 Task: Set the Y offset for the RSS and Atom feed display to 20.
Action: Mouse moved to (133, 13)
Screenshot: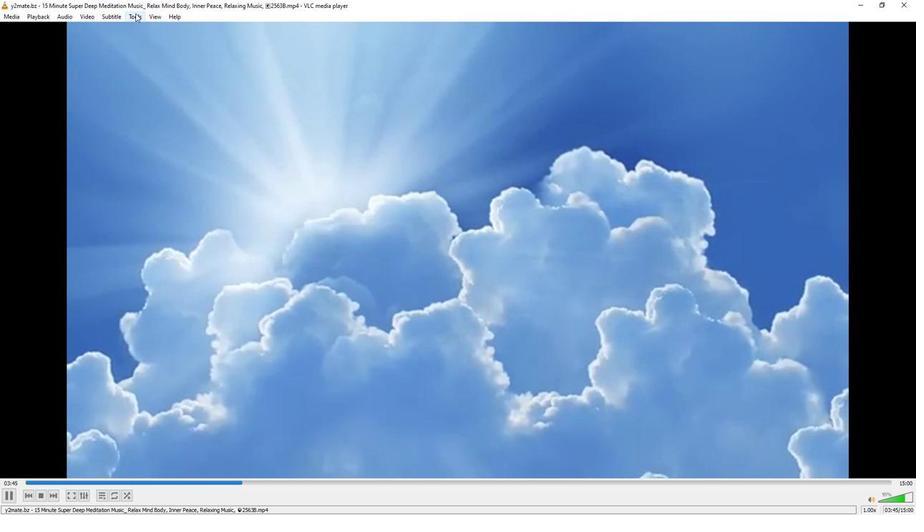 
Action: Mouse pressed left at (133, 13)
Screenshot: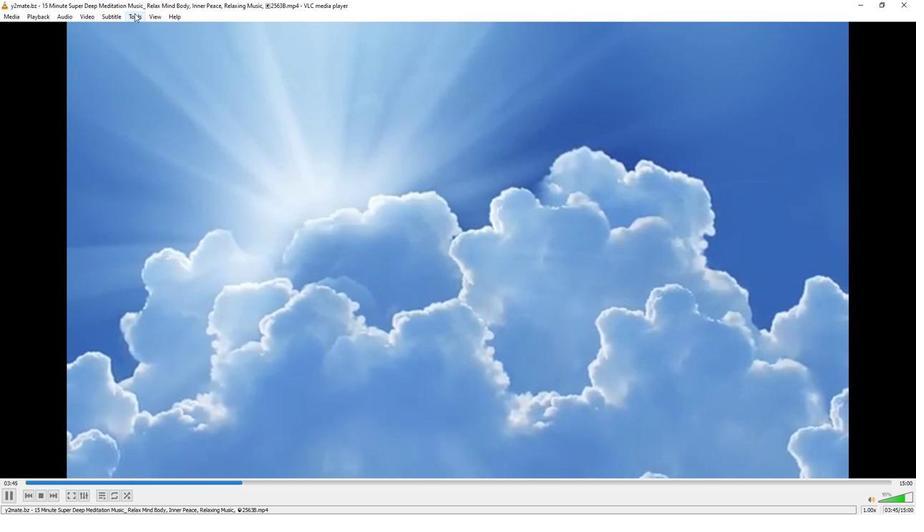 
Action: Mouse moved to (167, 128)
Screenshot: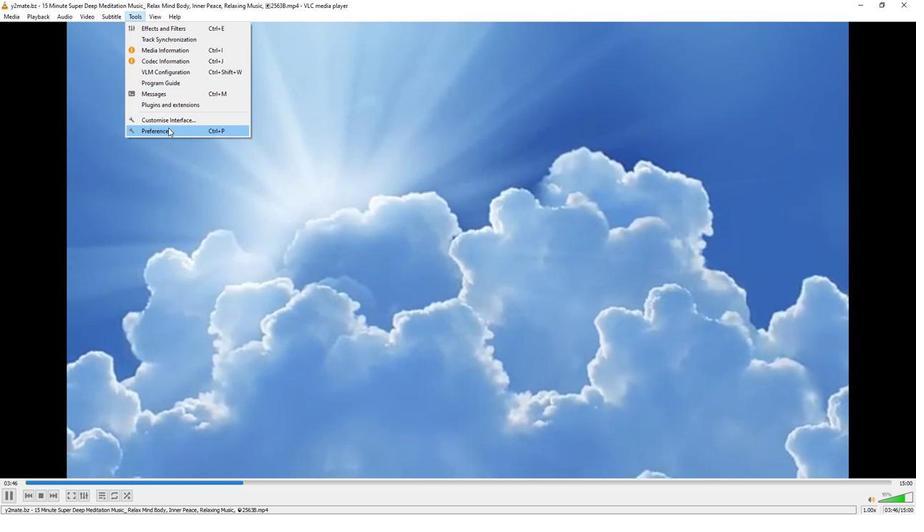 
Action: Mouse pressed left at (167, 128)
Screenshot: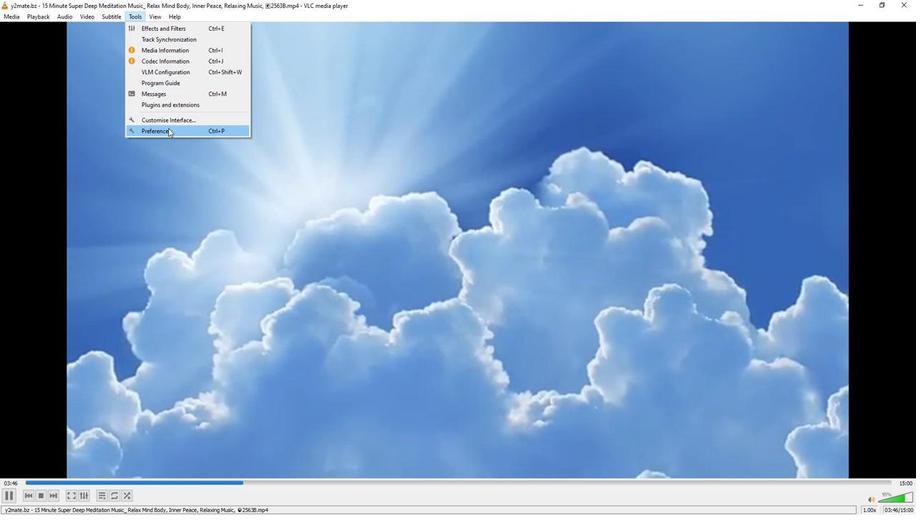 
Action: Mouse moved to (301, 418)
Screenshot: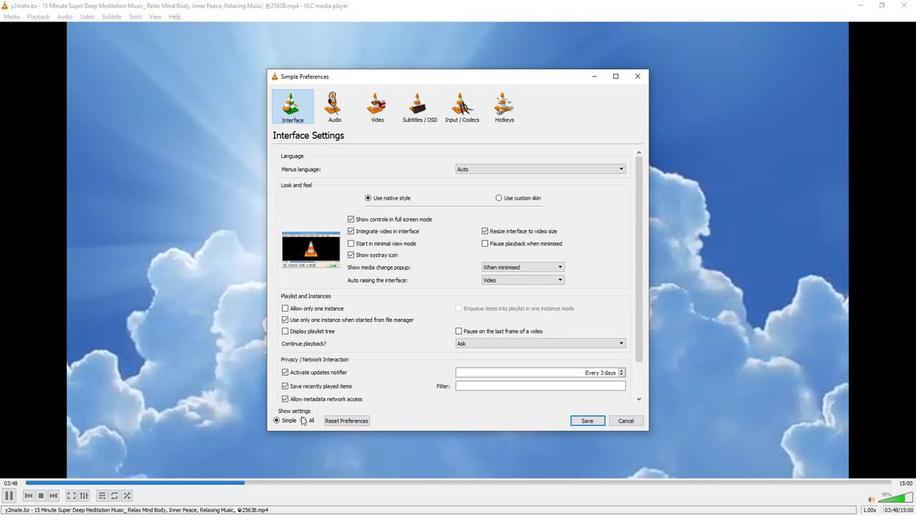 
Action: Mouse pressed left at (301, 418)
Screenshot: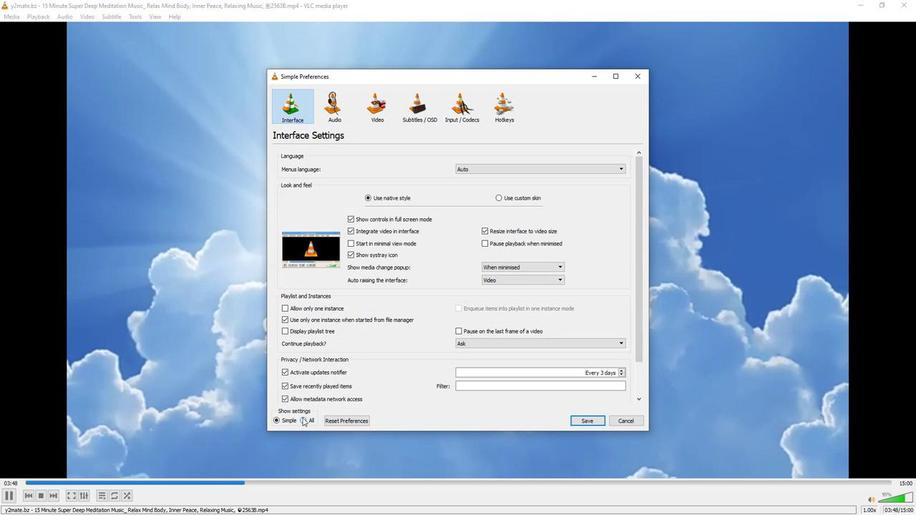 
Action: Mouse moved to (317, 354)
Screenshot: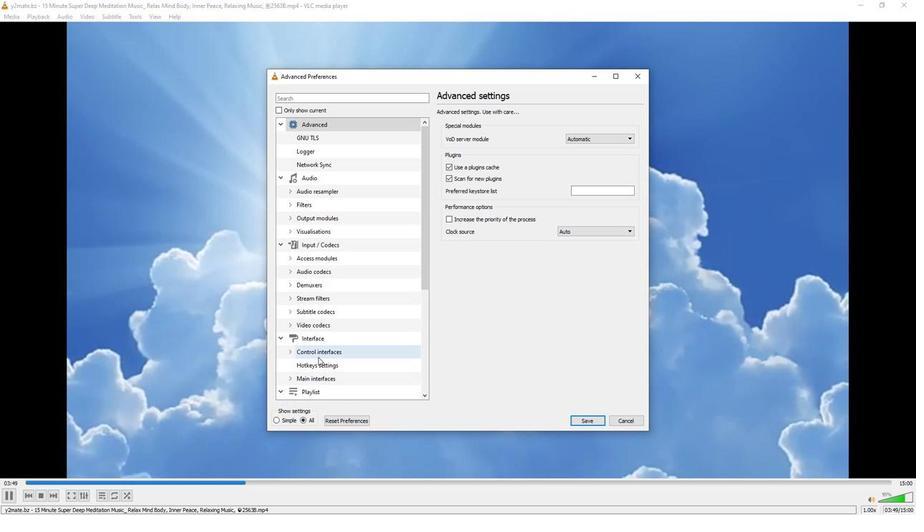 
Action: Mouse scrolled (317, 354) with delta (0, 0)
Screenshot: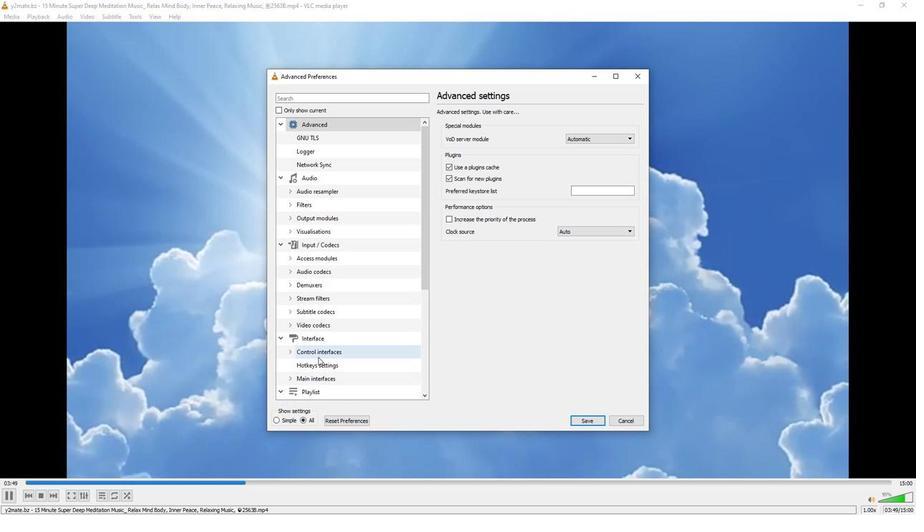 
Action: Mouse moved to (317, 351)
Screenshot: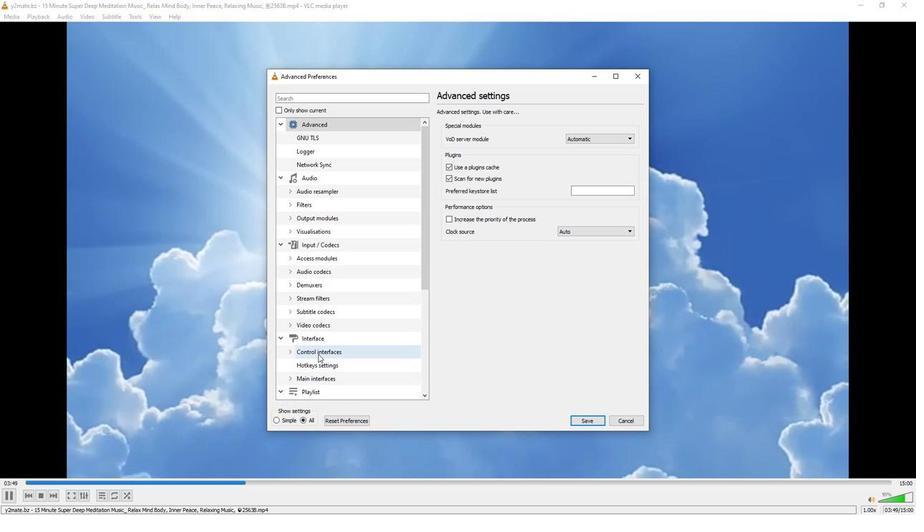 
Action: Mouse scrolled (317, 351) with delta (0, 0)
Screenshot: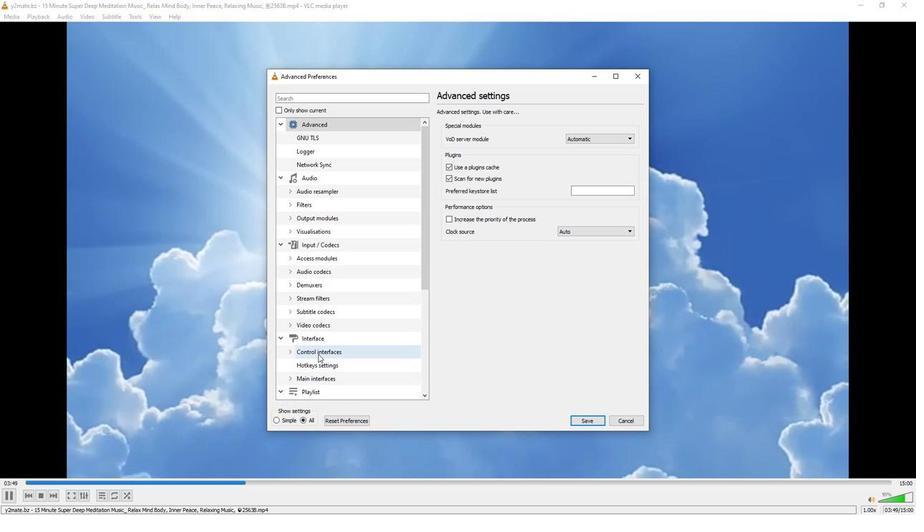 
Action: Mouse moved to (317, 349)
Screenshot: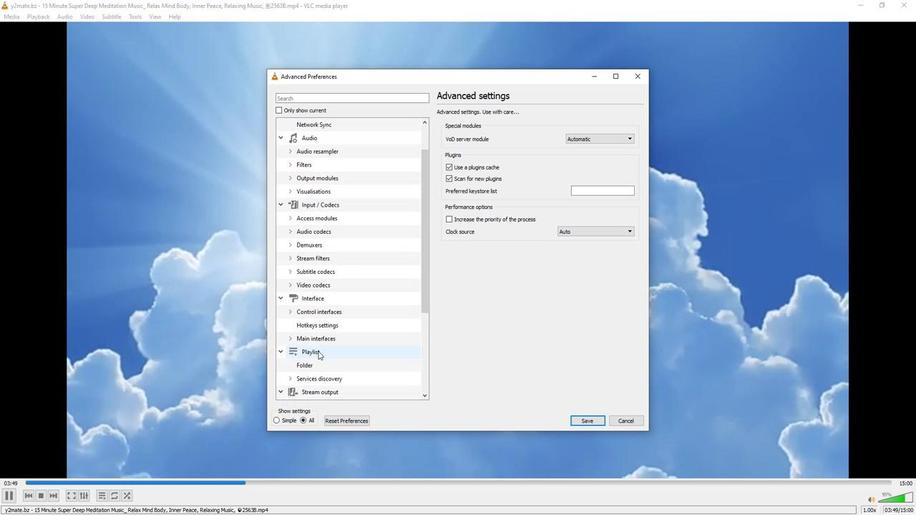 
Action: Mouse scrolled (317, 348) with delta (0, 0)
Screenshot: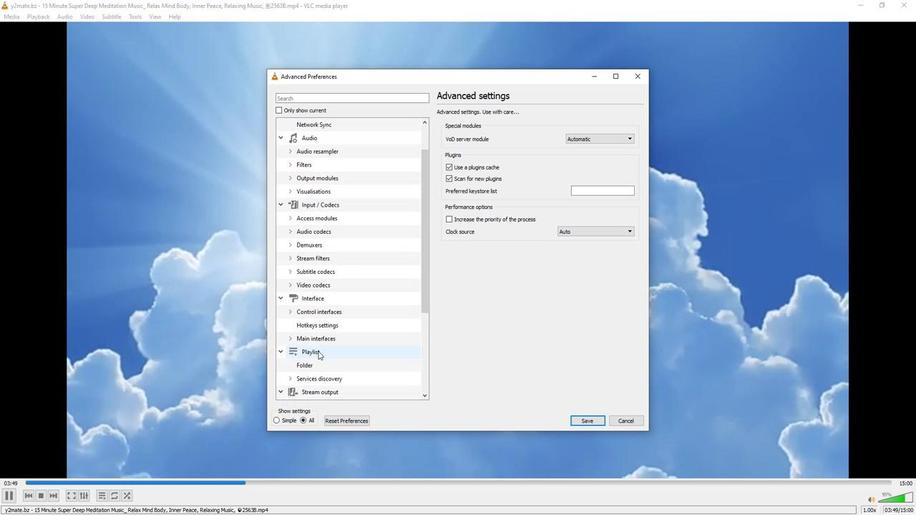
Action: Mouse moved to (316, 345)
Screenshot: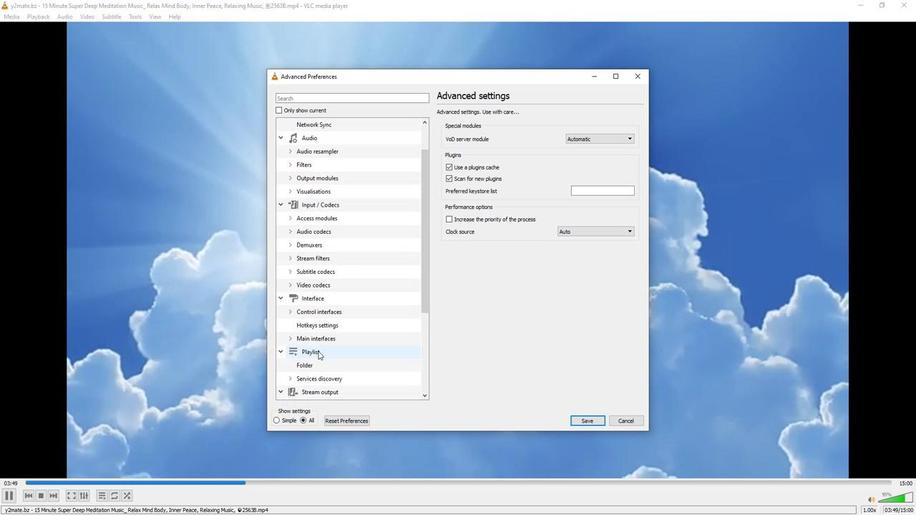 
Action: Mouse scrolled (316, 345) with delta (0, 0)
Screenshot: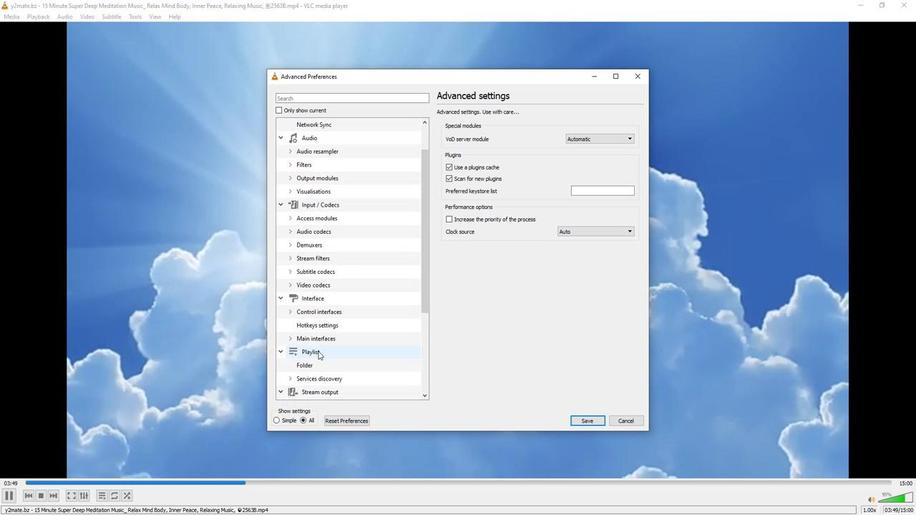 
Action: Mouse moved to (316, 342)
Screenshot: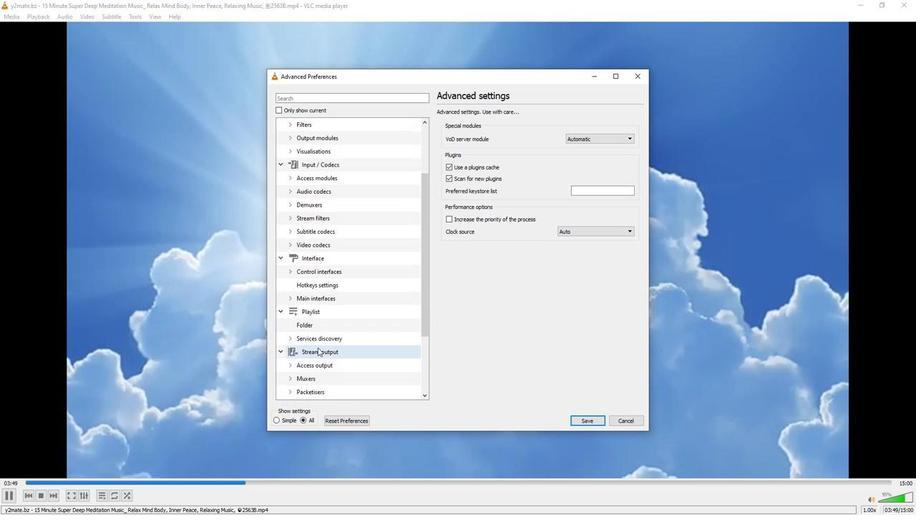 
Action: Mouse scrolled (316, 341) with delta (0, 0)
Screenshot: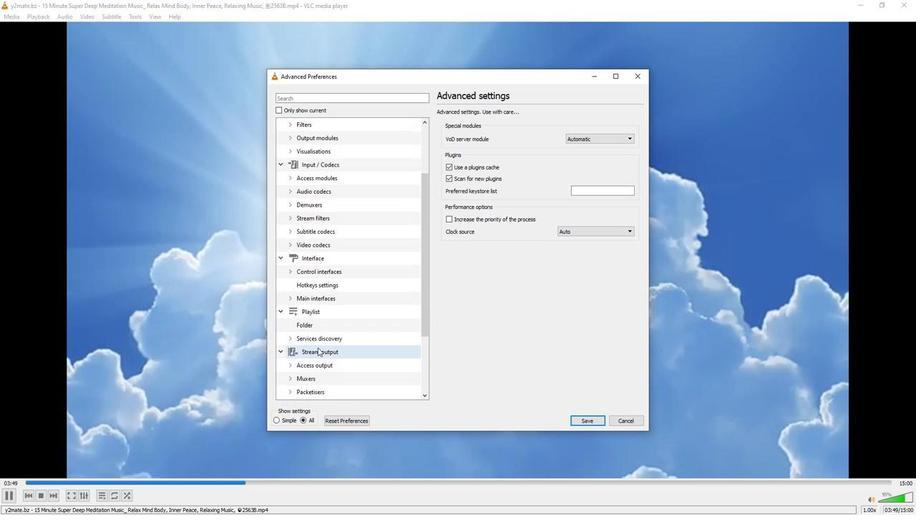 
Action: Mouse moved to (316, 339)
Screenshot: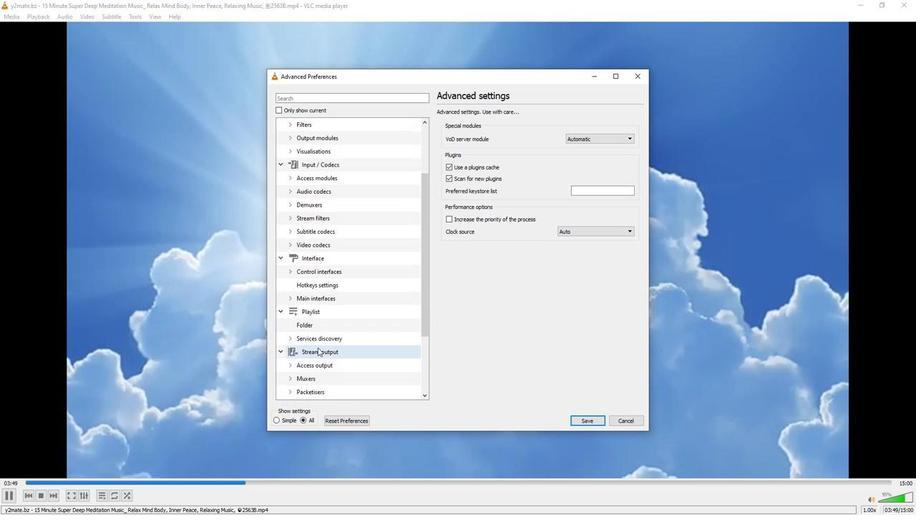 
Action: Mouse scrolled (316, 338) with delta (0, 0)
Screenshot: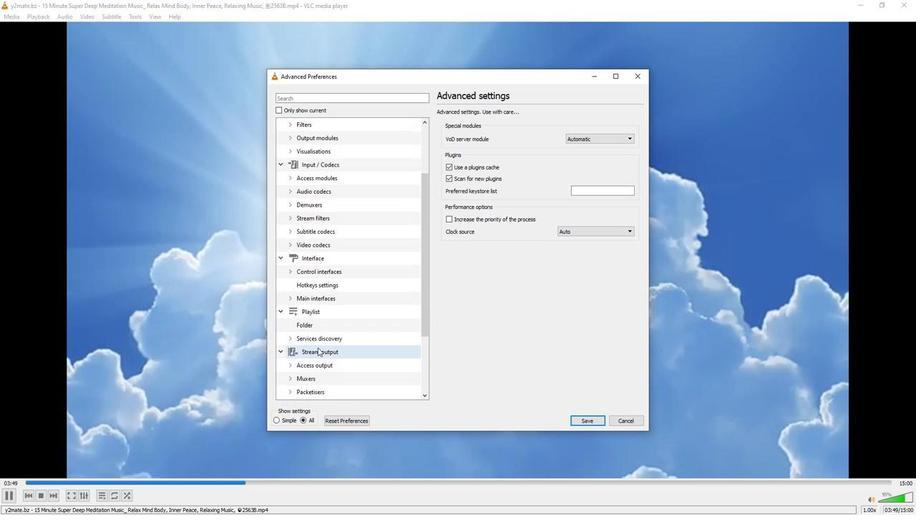 
Action: Mouse moved to (316, 335)
Screenshot: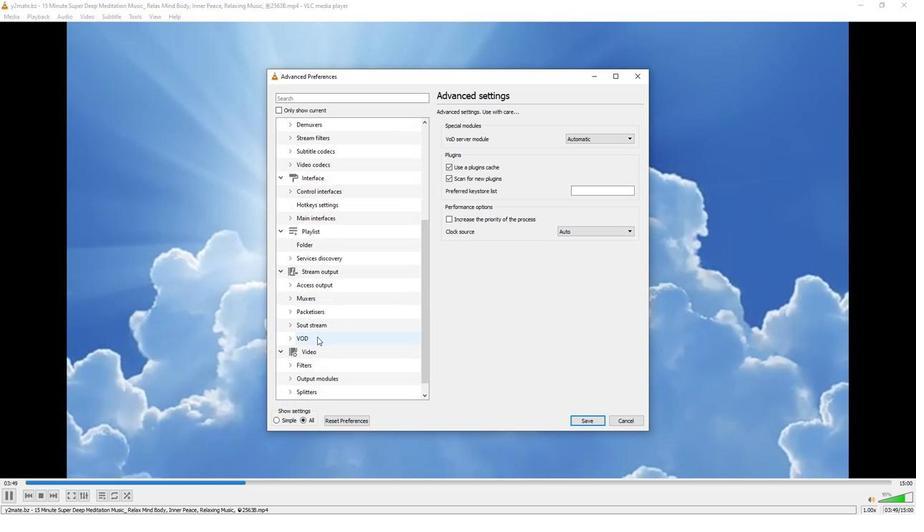 
Action: Mouse scrolled (316, 335) with delta (0, 0)
Screenshot: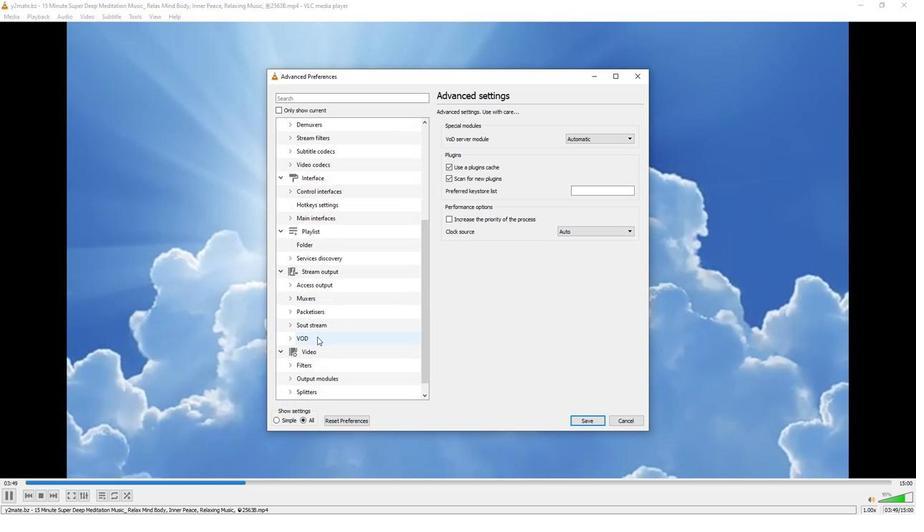 
Action: Mouse moved to (288, 393)
Screenshot: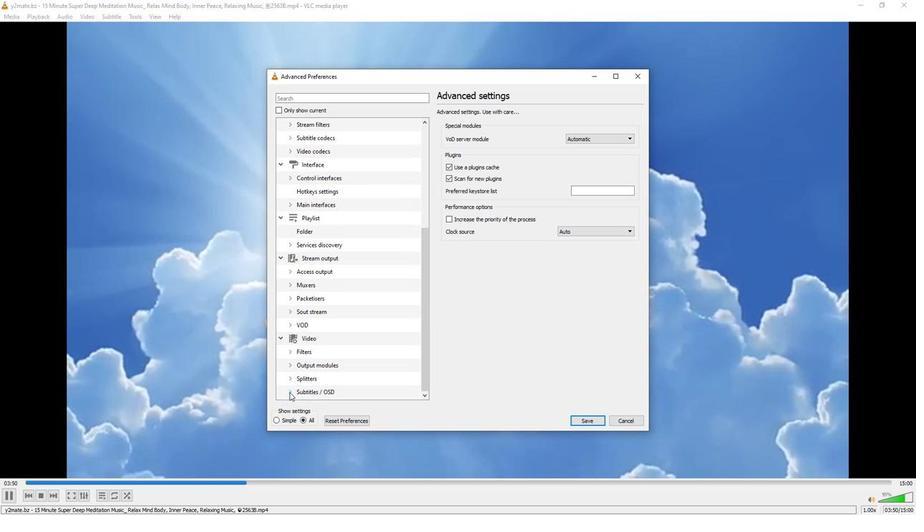 
Action: Mouse pressed left at (288, 393)
Screenshot: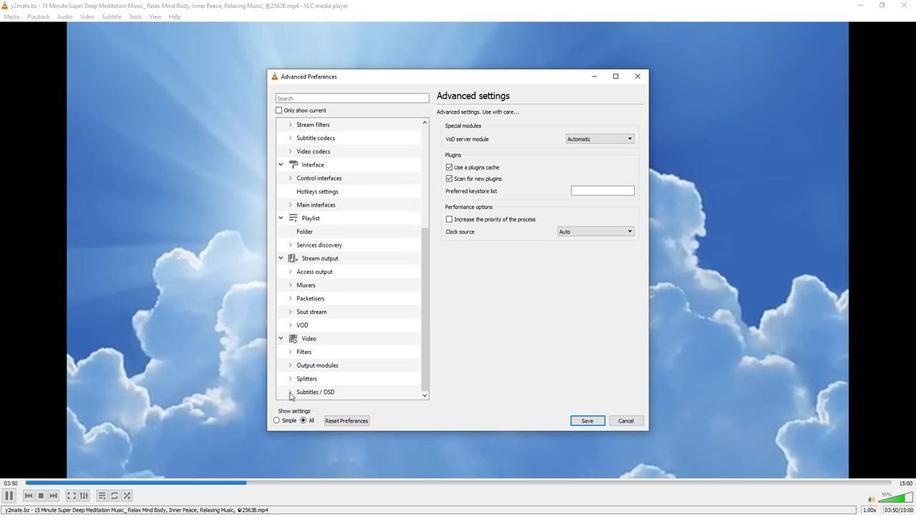 
Action: Mouse moved to (304, 357)
Screenshot: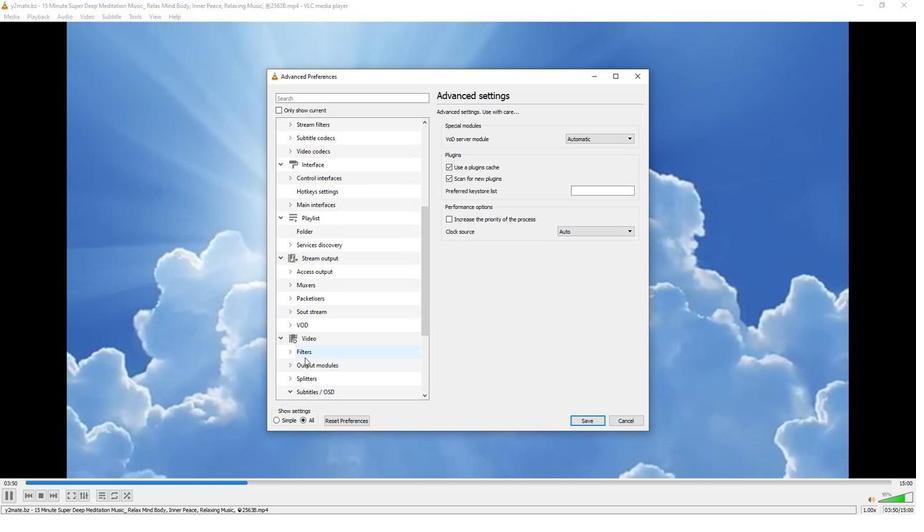 
Action: Mouse scrolled (304, 356) with delta (0, 0)
Screenshot: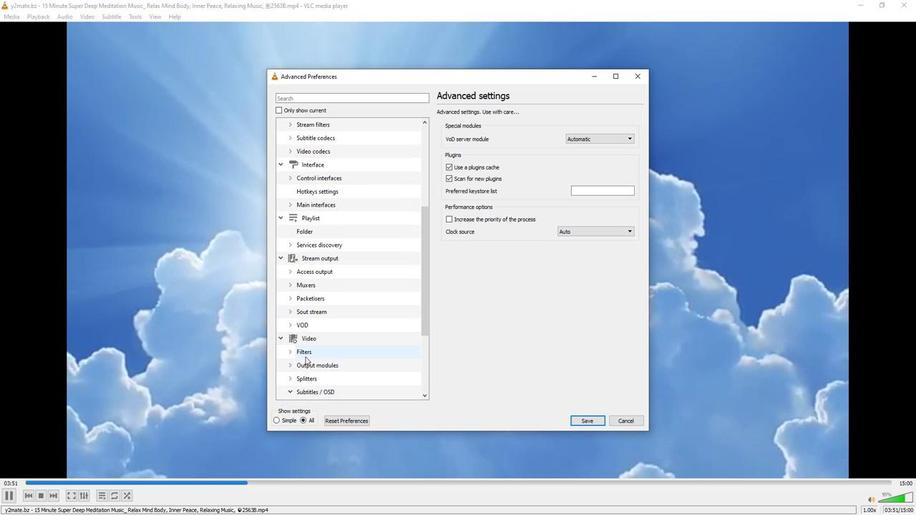
Action: Mouse scrolled (304, 356) with delta (0, 0)
Screenshot: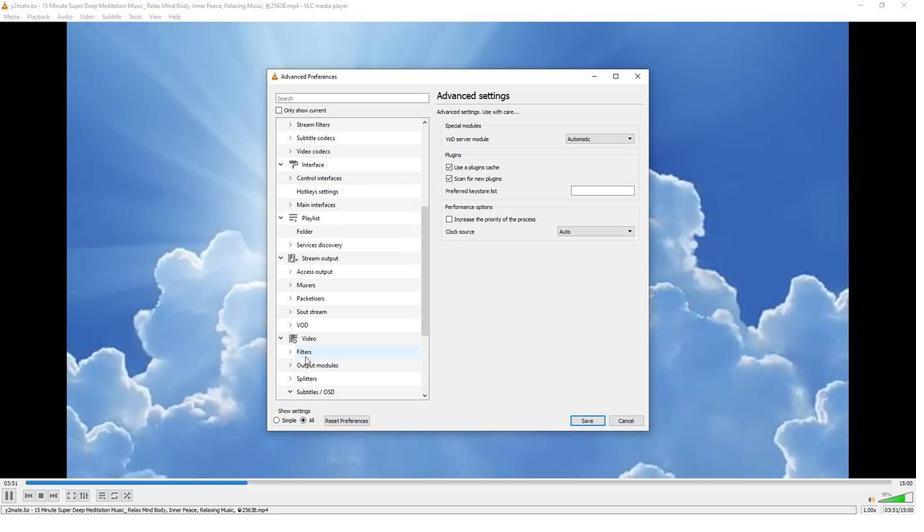 
Action: Mouse scrolled (304, 357) with delta (0, 0)
Screenshot: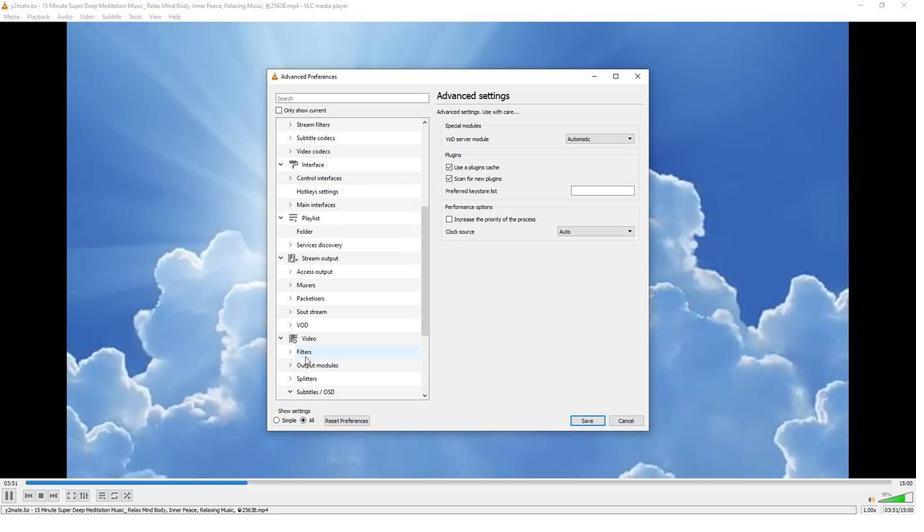 
Action: Mouse scrolled (304, 356) with delta (0, 0)
Screenshot: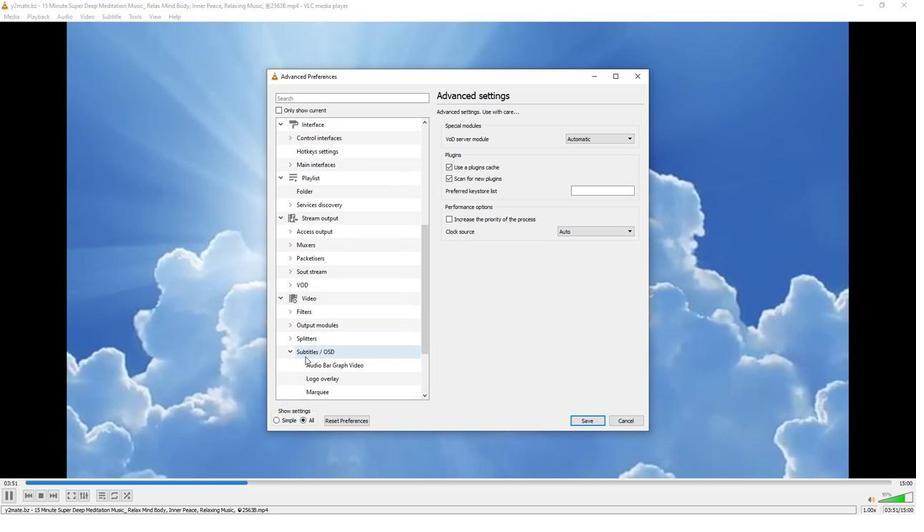 
Action: Mouse scrolled (304, 356) with delta (0, 0)
Screenshot: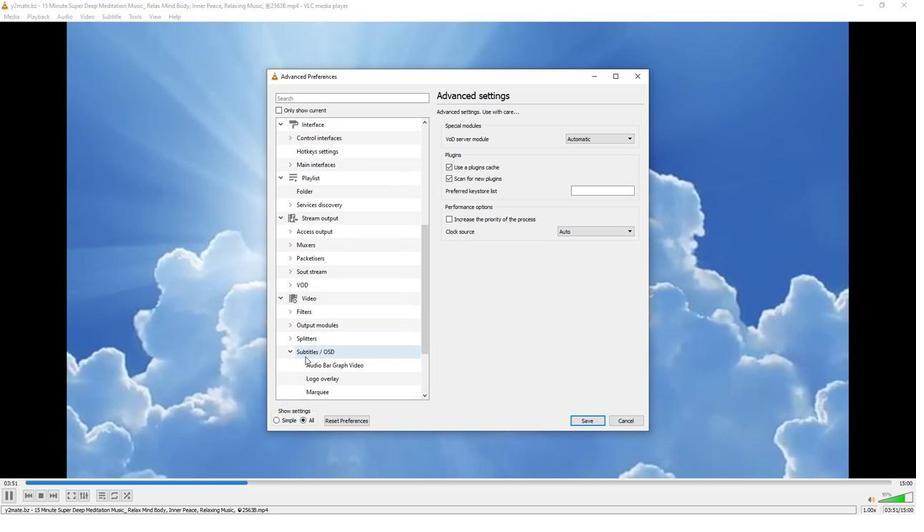 
Action: Mouse moved to (304, 356)
Screenshot: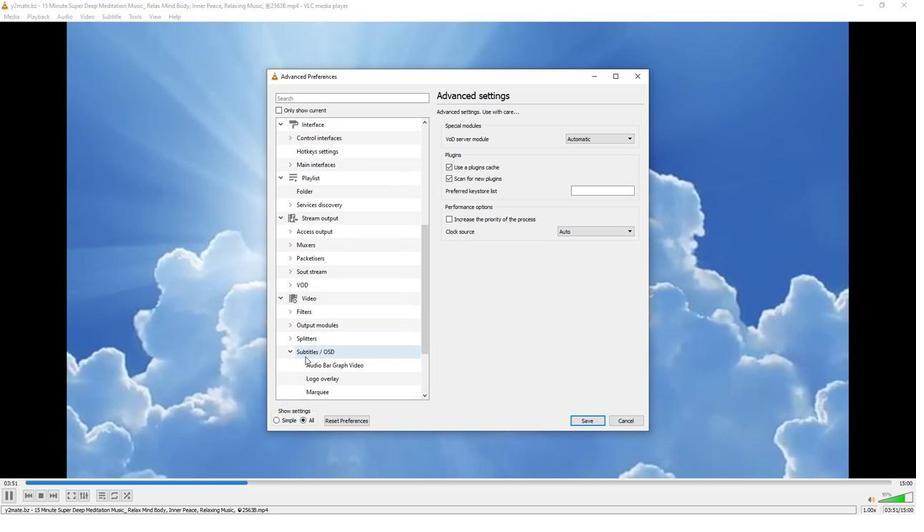 
Action: Mouse scrolled (304, 356) with delta (0, 0)
Screenshot: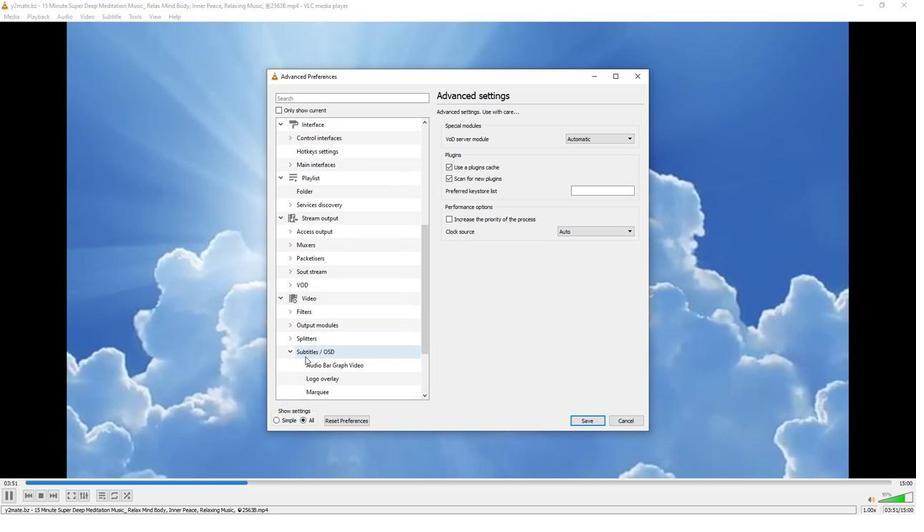 
Action: Mouse moved to (304, 351)
Screenshot: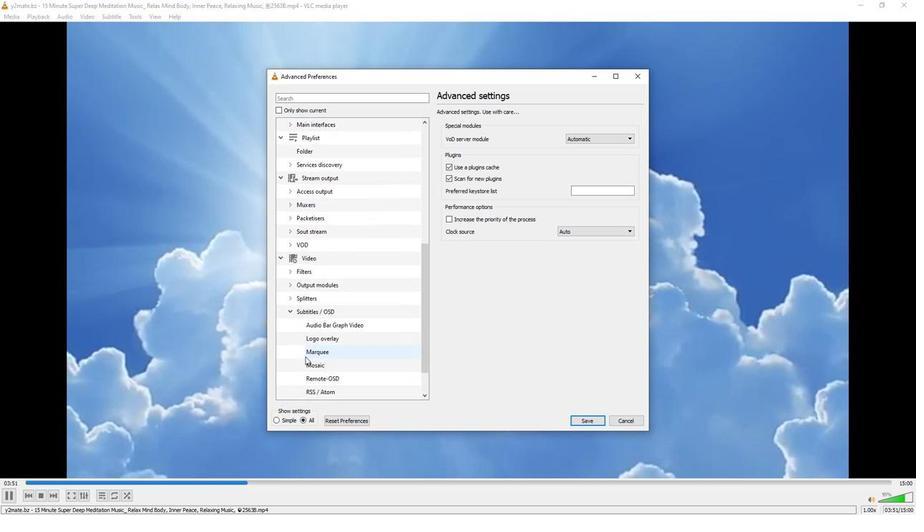 
Action: Mouse scrolled (304, 351) with delta (0, 0)
Screenshot: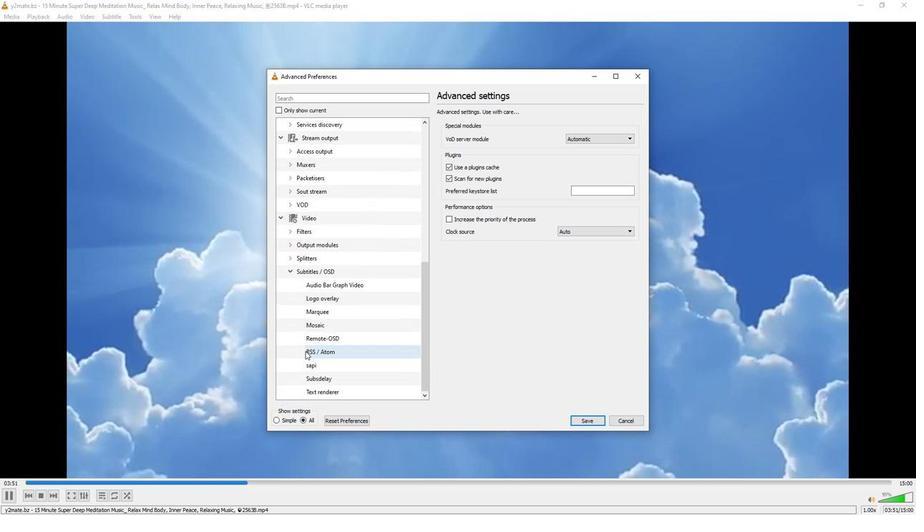 
Action: Mouse moved to (308, 350)
Screenshot: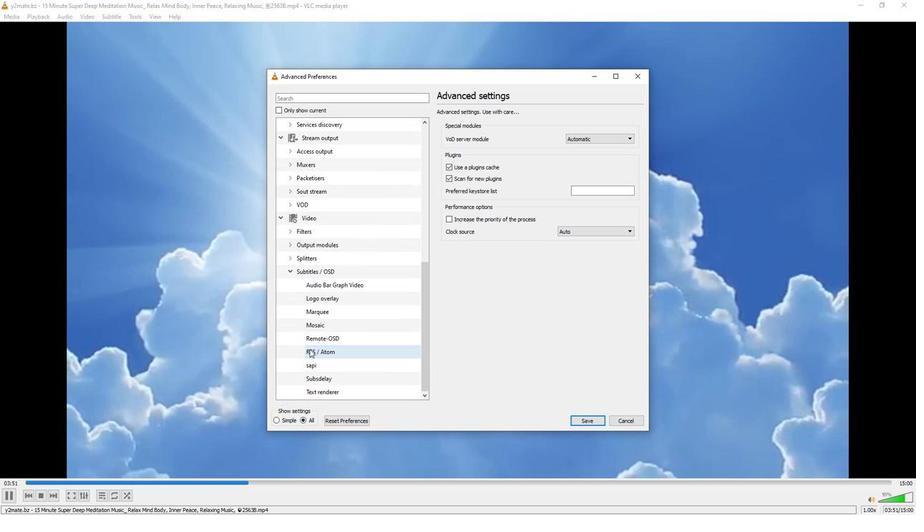 
Action: Mouse pressed left at (308, 350)
Screenshot: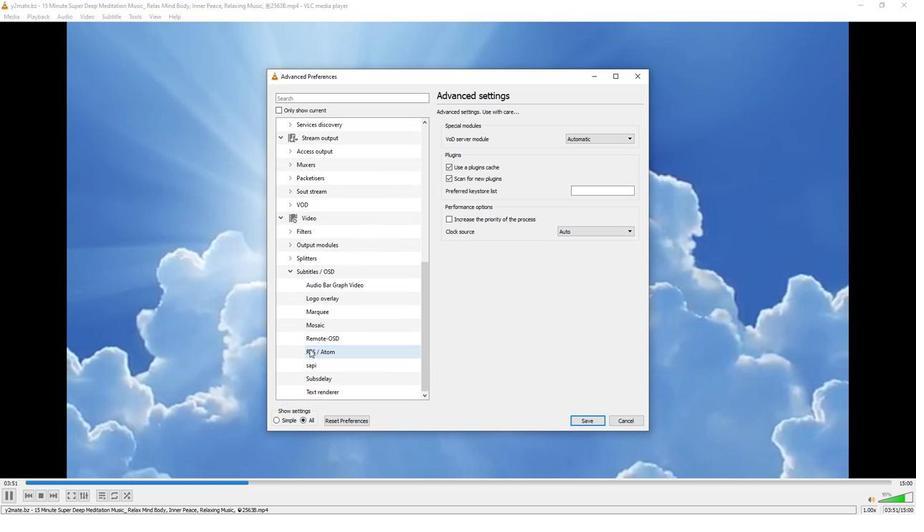 
Action: Mouse moved to (627, 161)
Screenshot: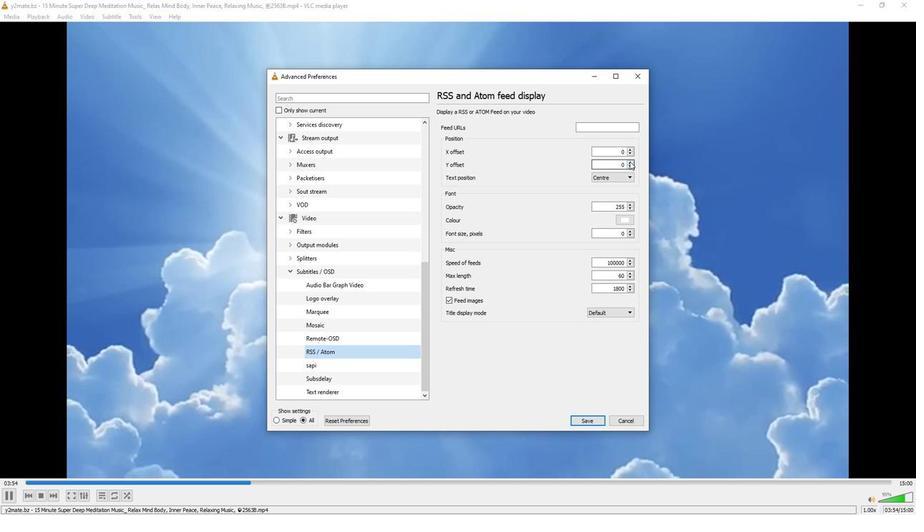 
Action: Mouse pressed left at (627, 161)
Screenshot: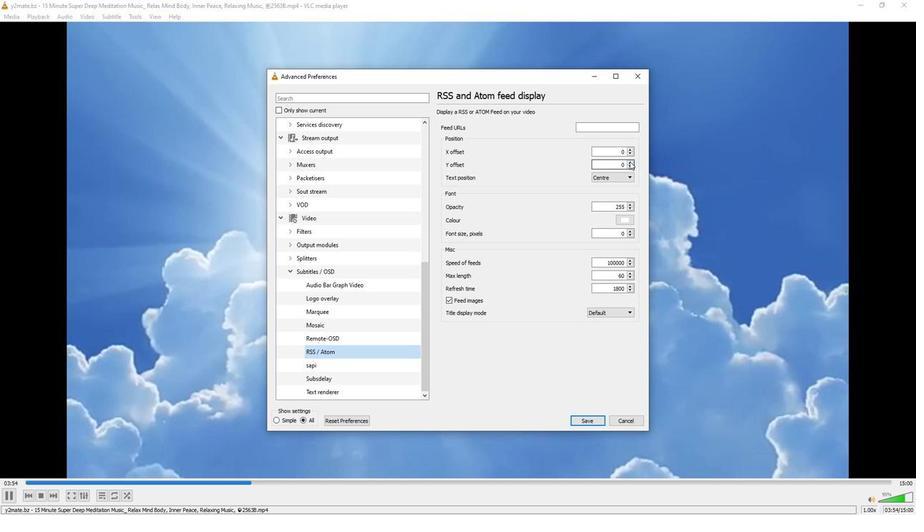 
Action: Mouse moved to (629, 166)
Screenshot: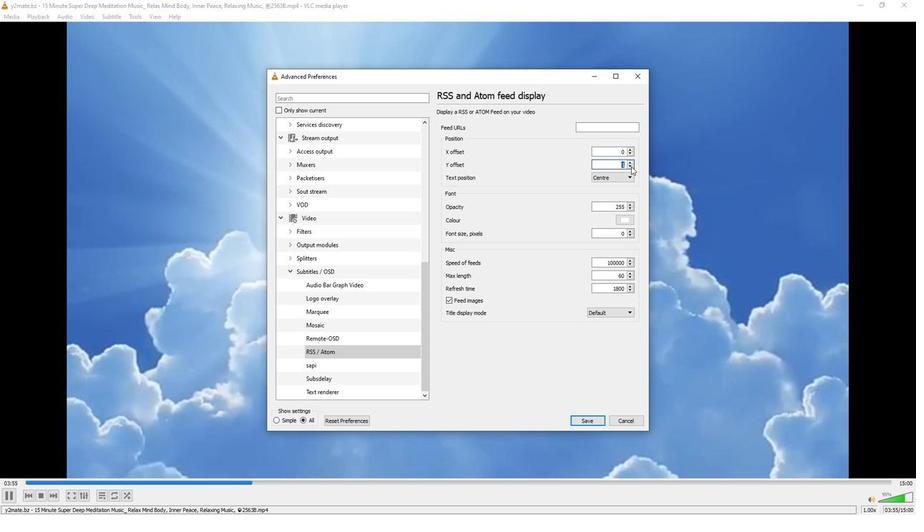 
Action: Mouse pressed left at (629, 166)
Screenshot: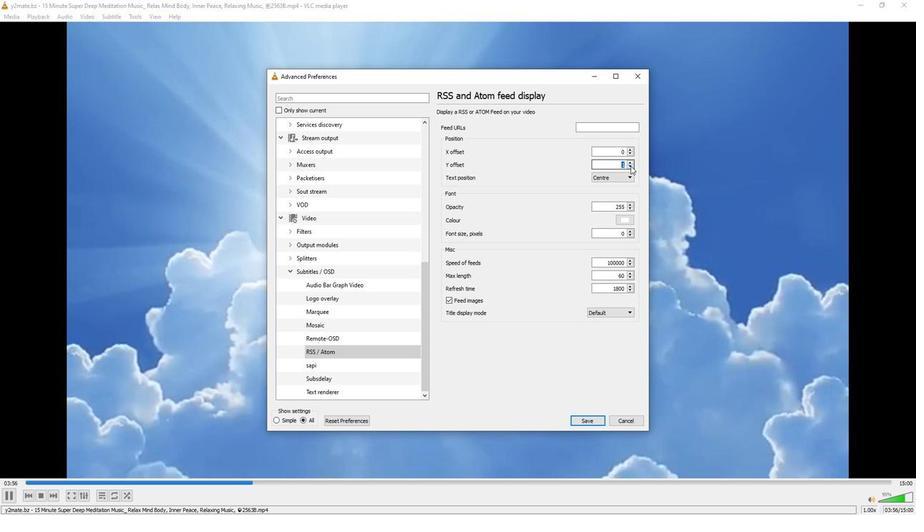 
Action: Mouse moved to (621, 163)
Screenshot: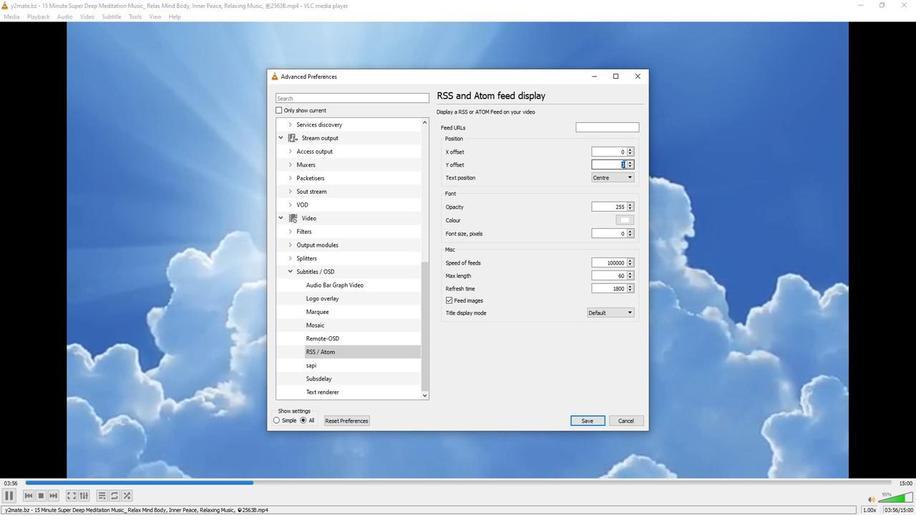 
Action: Mouse pressed left at (621, 163)
Screenshot: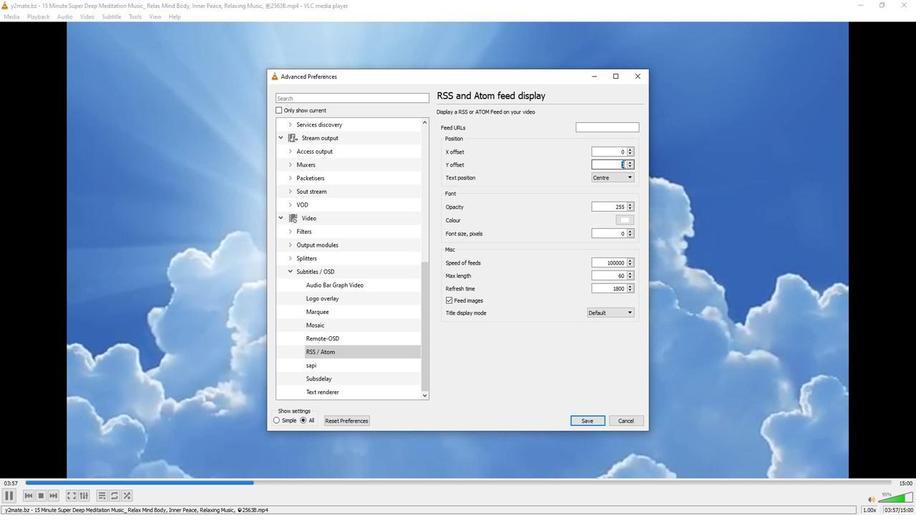 
Action: Mouse moved to (613, 159)
Screenshot: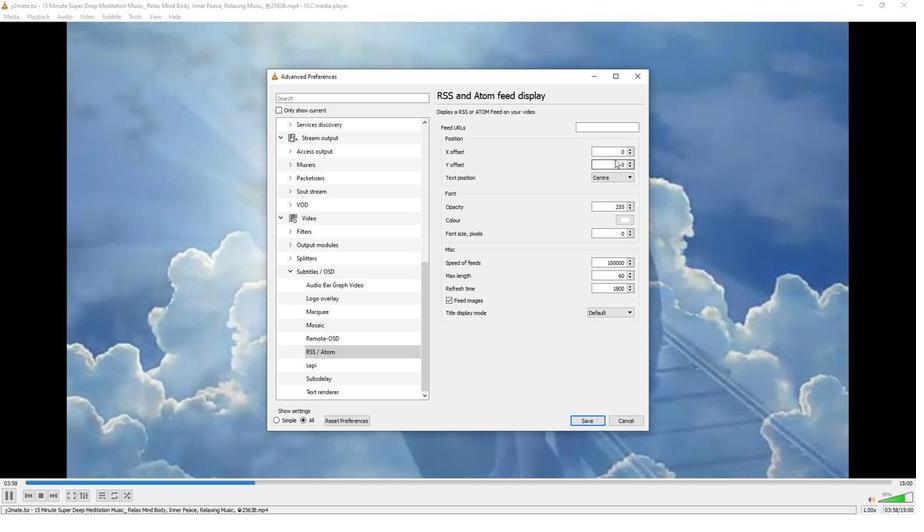 
Action: Key pressed 2
Screenshot: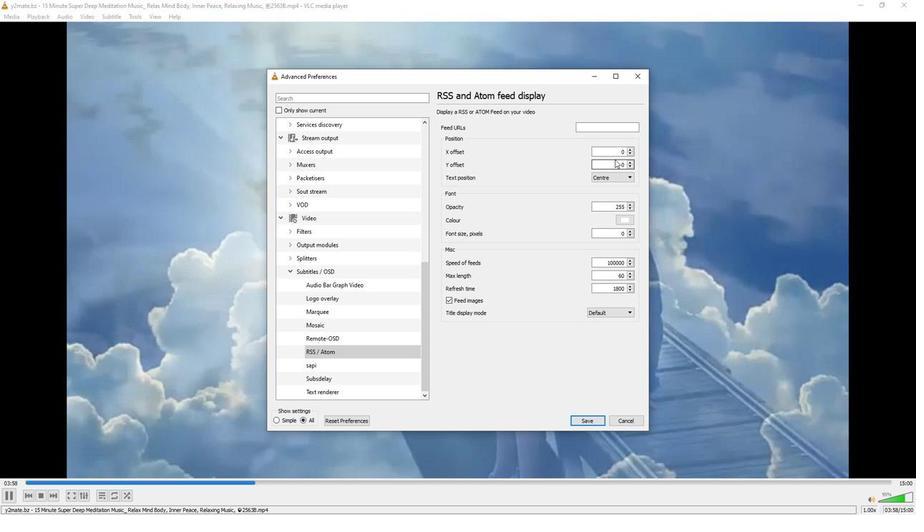 
Action: Mouse moved to (606, 199)
Screenshot: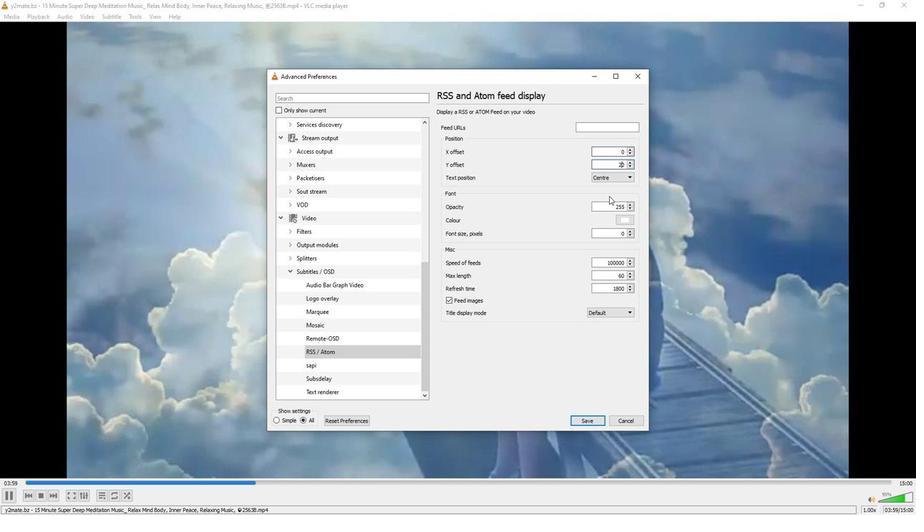 
